 Task: Select a due date automation when advanced on, 2 days after a card is due add dates without a due date at 11:00 AM.
Action: Mouse moved to (1068, 79)
Screenshot: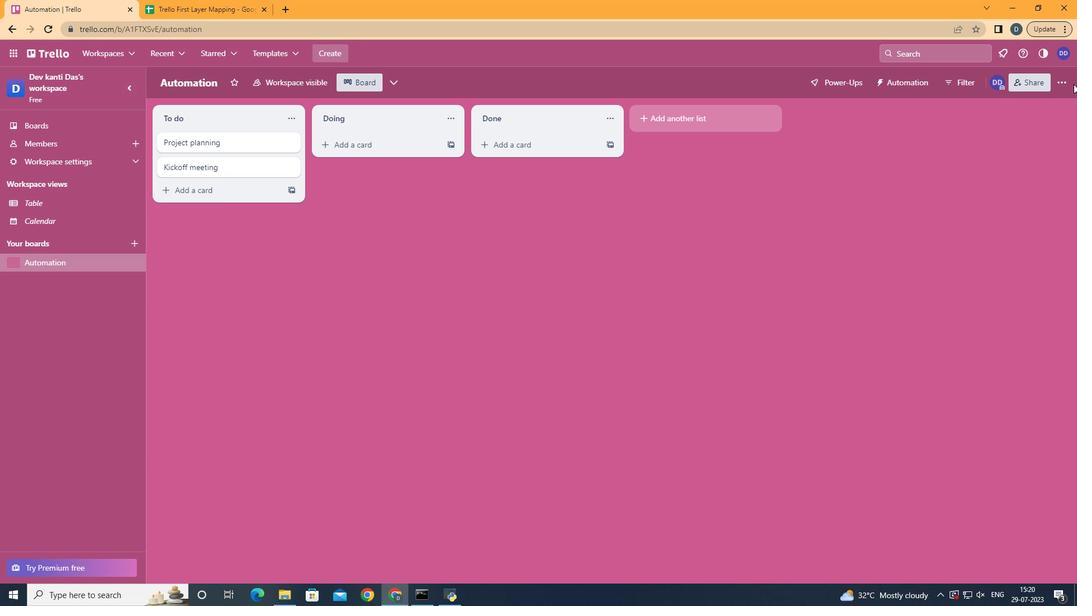 
Action: Mouse pressed left at (1068, 79)
Screenshot: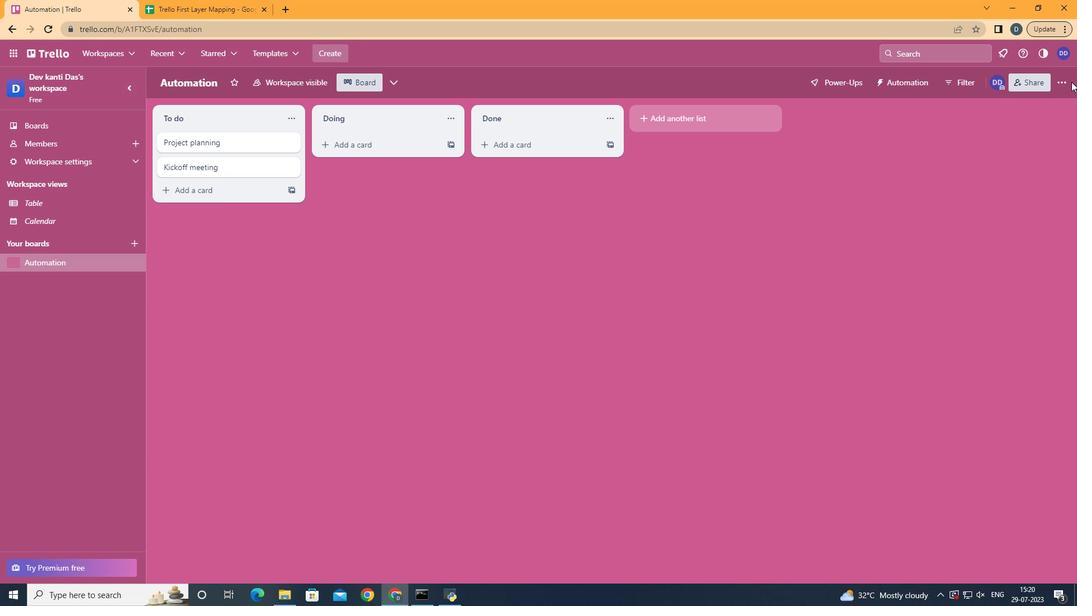 
Action: Mouse moved to (982, 238)
Screenshot: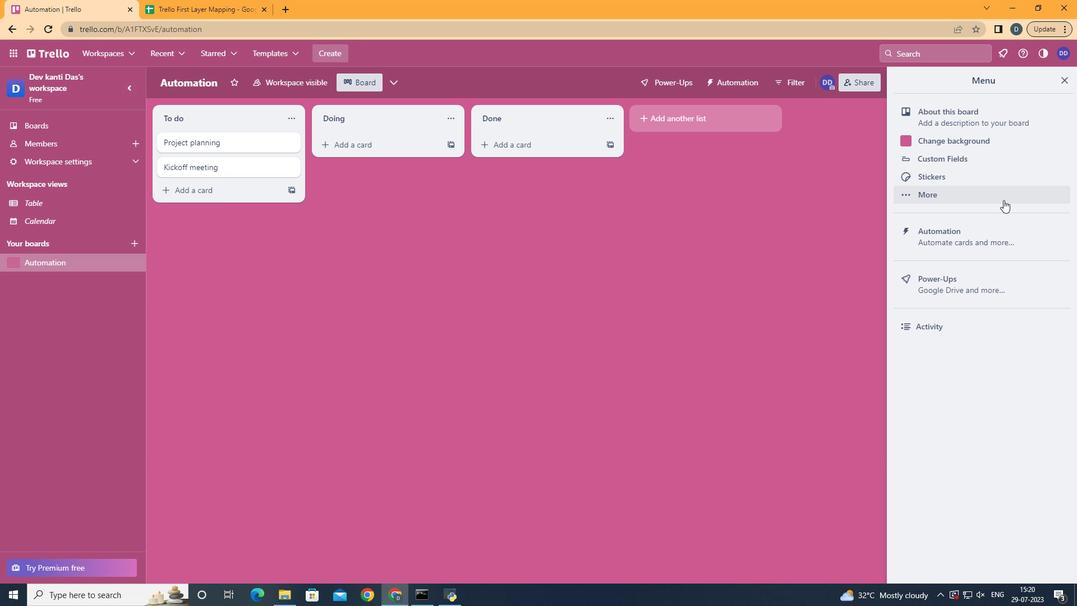 
Action: Mouse pressed left at (982, 238)
Screenshot: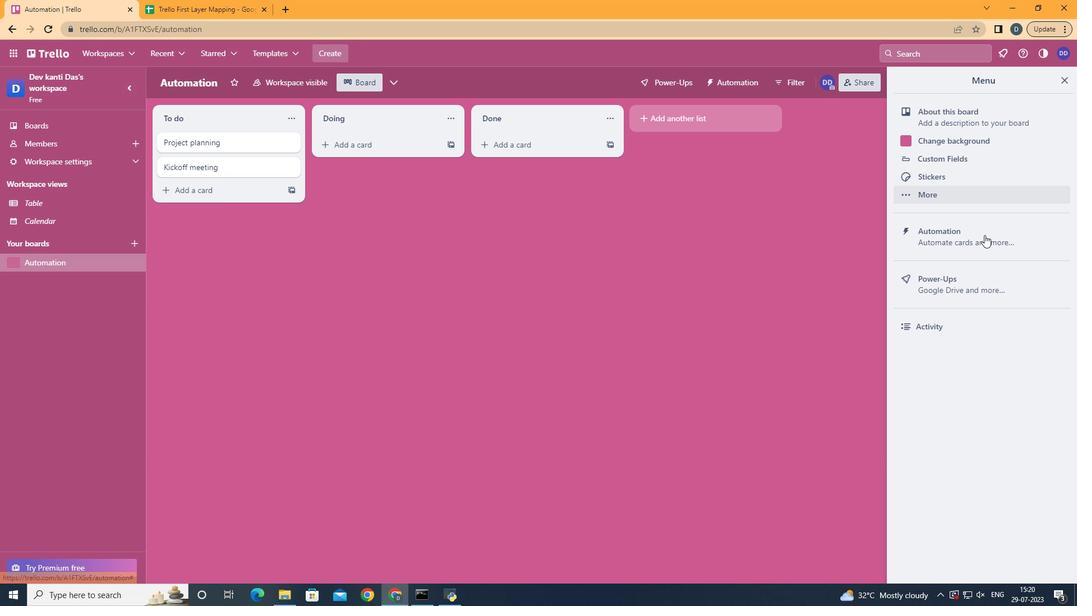 
Action: Mouse moved to (206, 225)
Screenshot: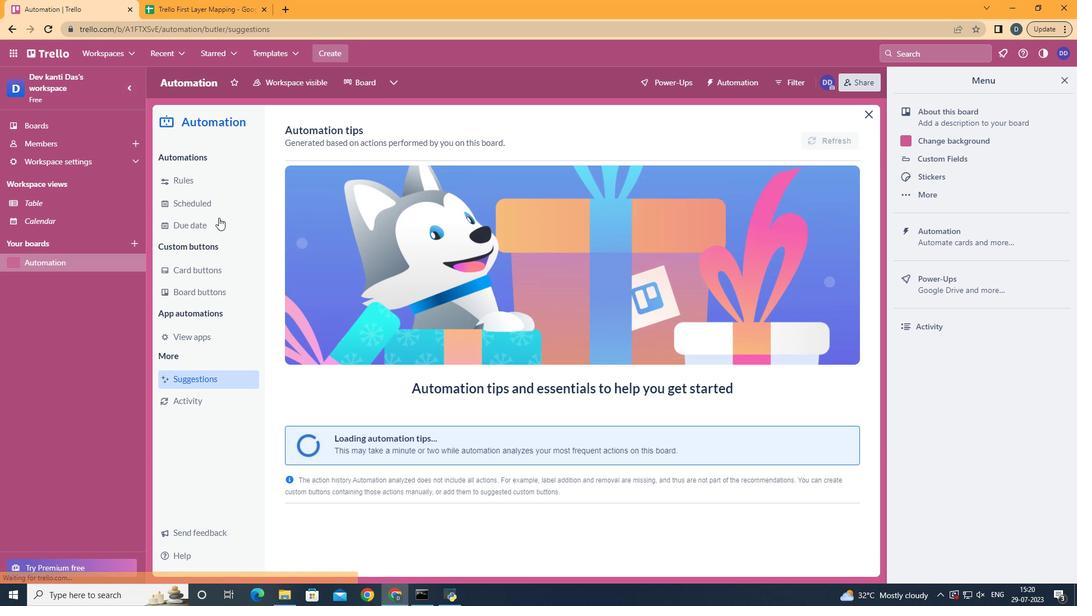 
Action: Mouse pressed left at (206, 225)
Screenshot: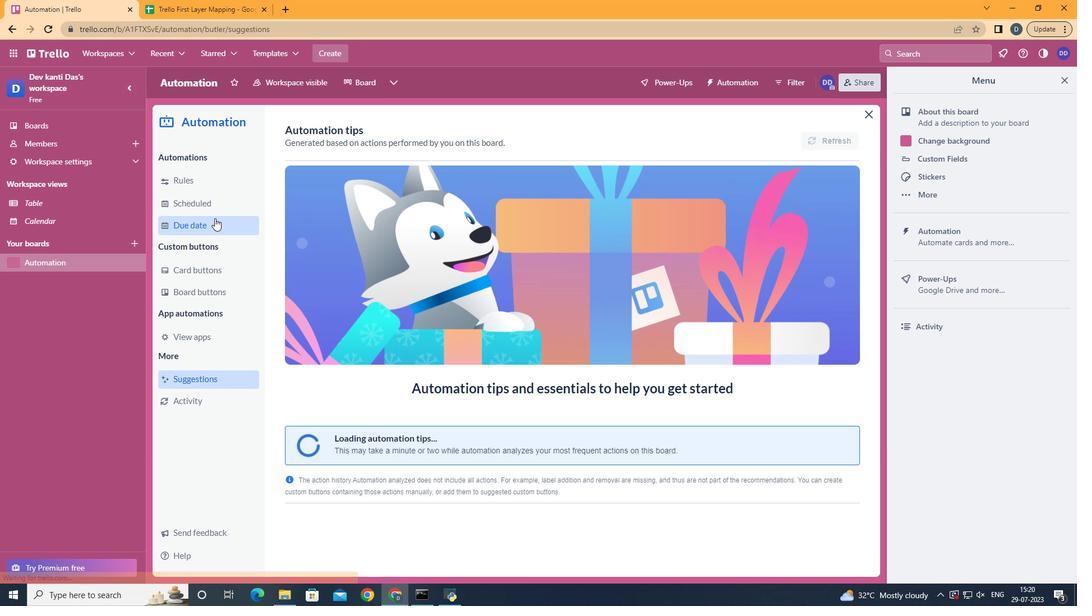 
Action: Mouse moved to (805, 126)
Screenshot: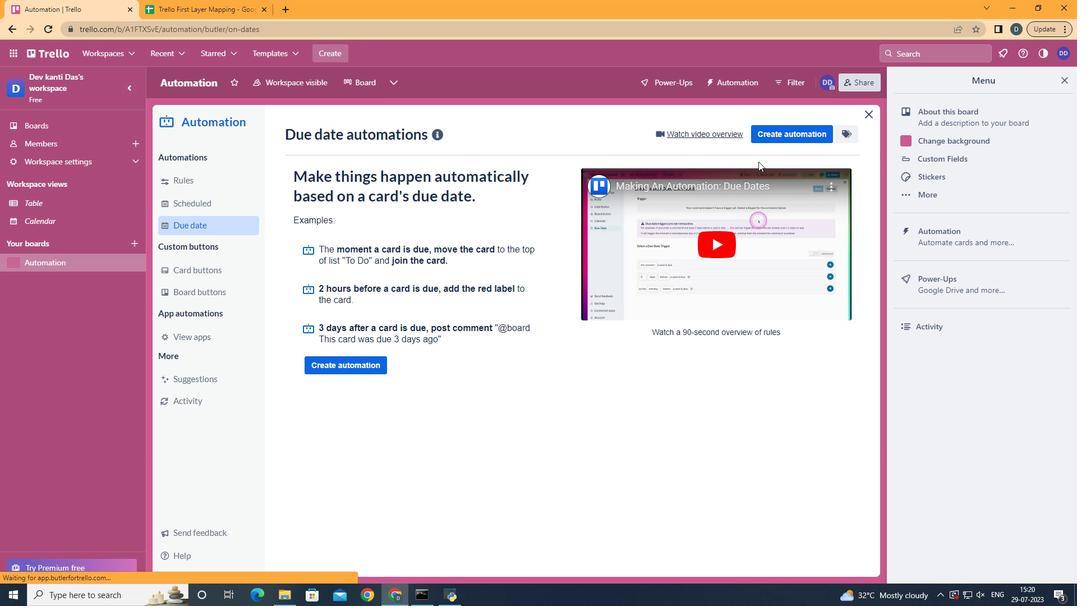 
Action: Mouse pressed left at (805, 126)
Screenshot: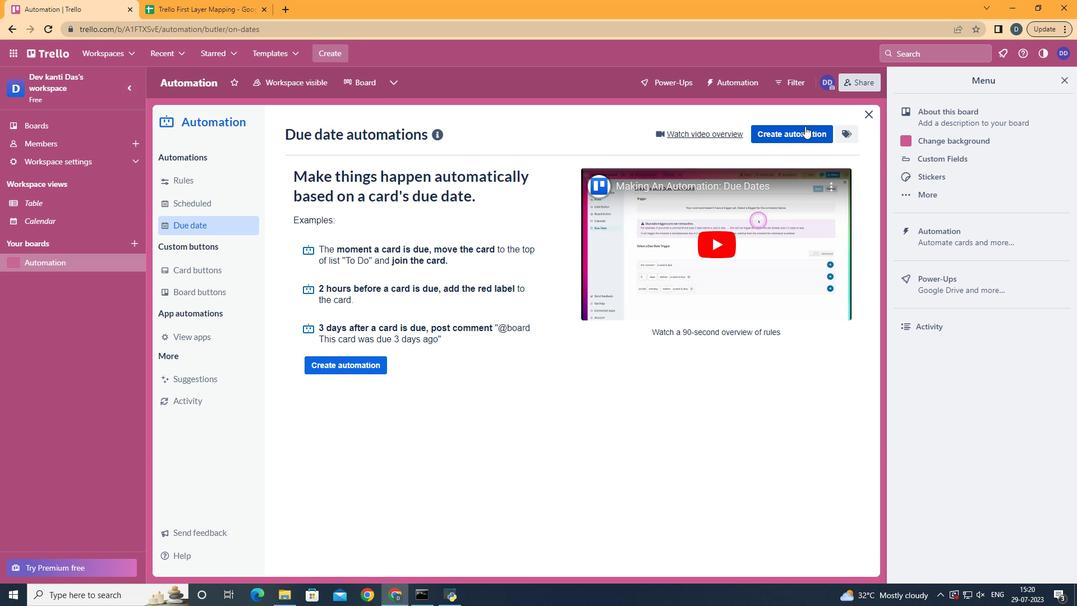 
Action: Mouse moved to (516, 244)
Screenshot: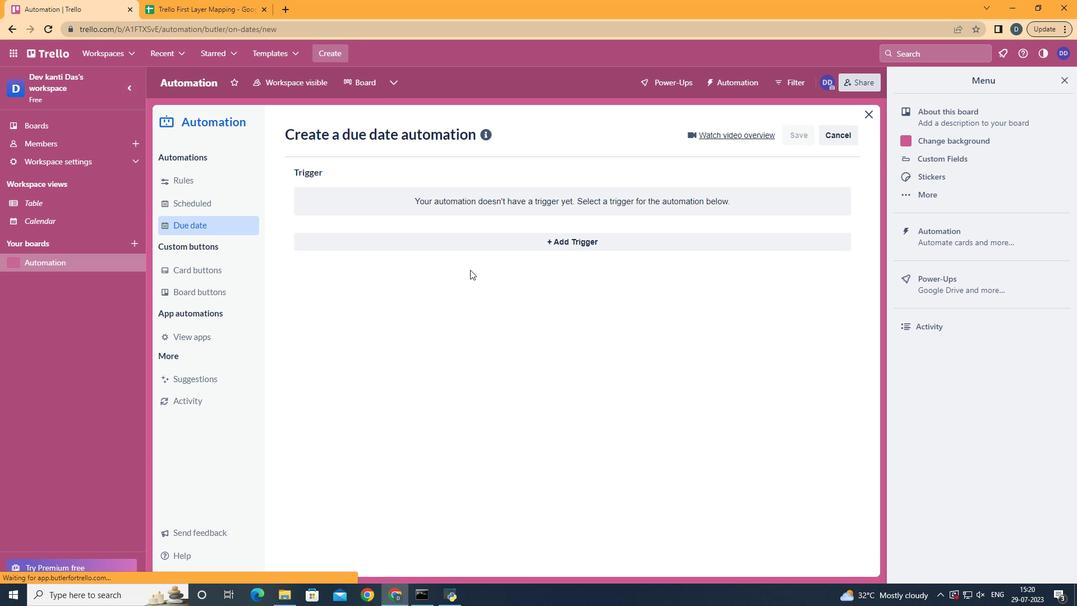 
Action: Mouse pressed left at (516, 244)
Screenshot: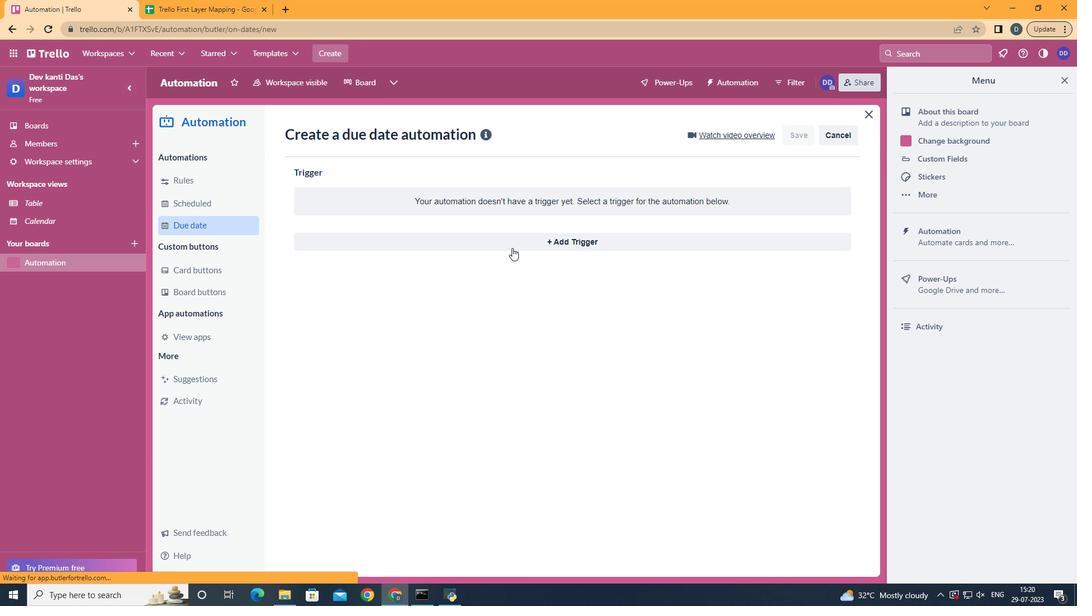 
Action: Mouse moved to (392, 455)
Screenshot: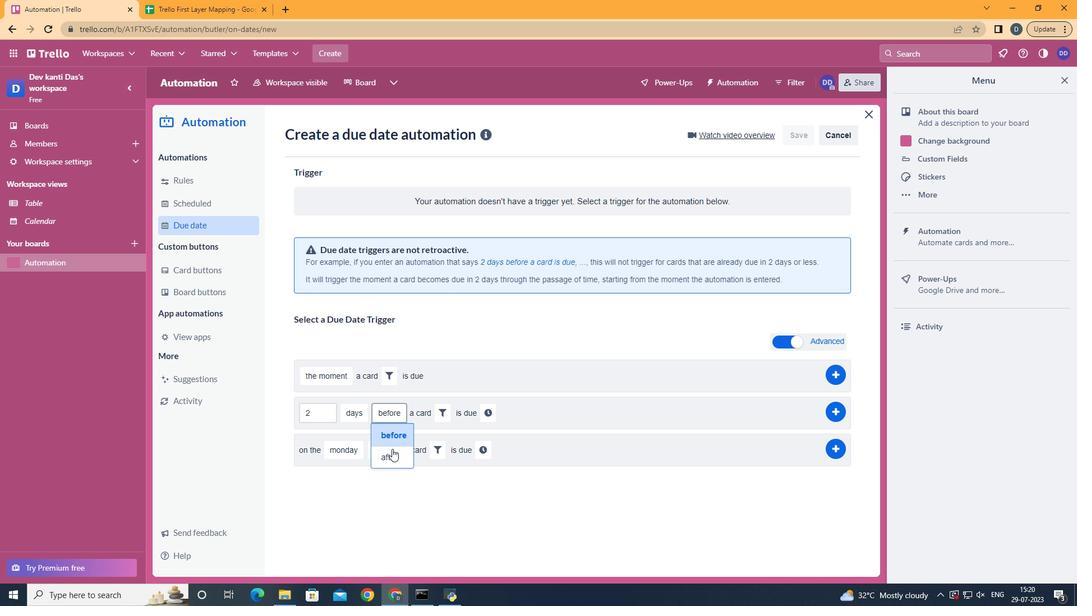 
Action: Mouse pressed left at (392, 455)
Screenshot: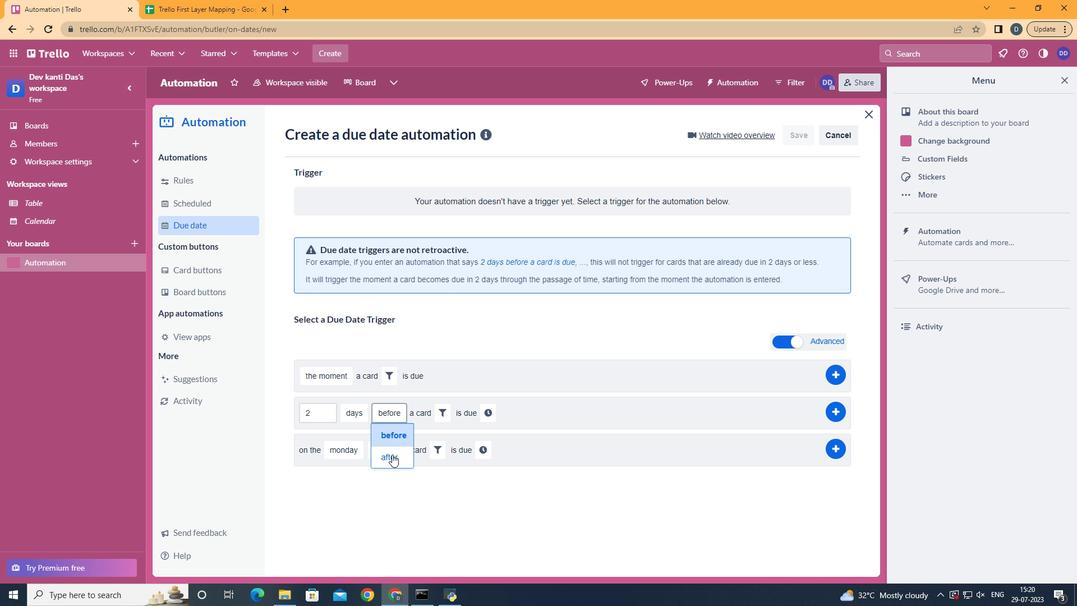 
Action: Mouse moved to (433, 415)
Screenshot: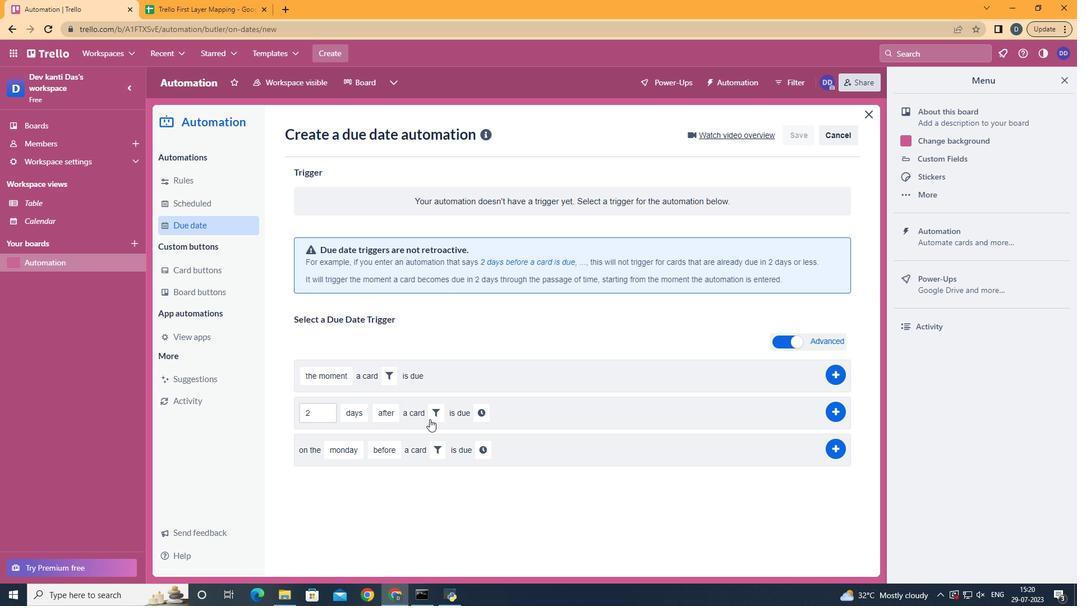 
Action: Mouse pressed left at (433, 415)
Screenshot: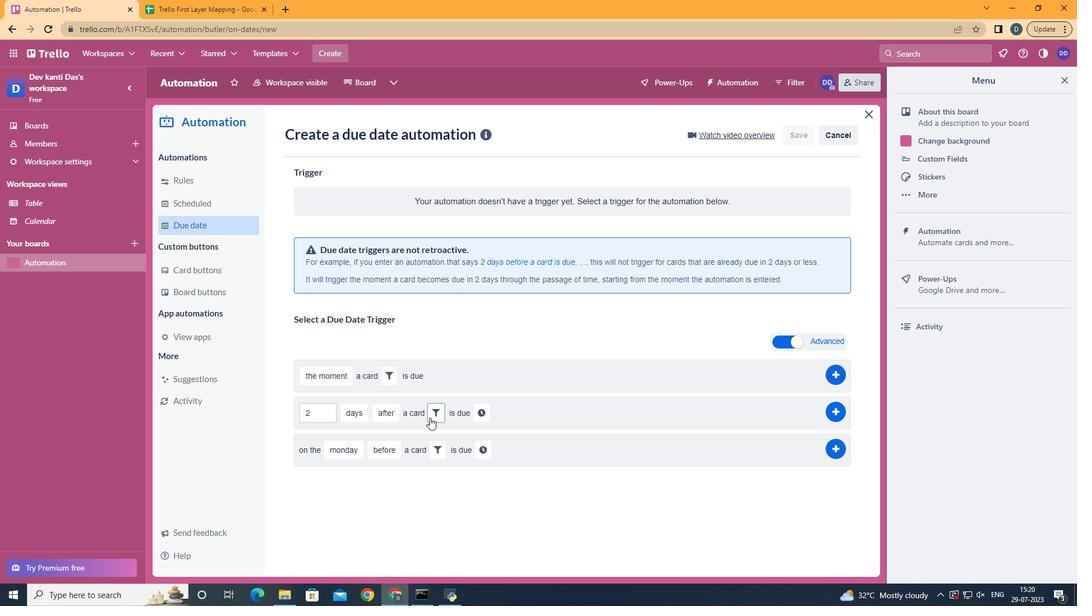 
Action: Mouse moved to (500, 447)
Screenshot: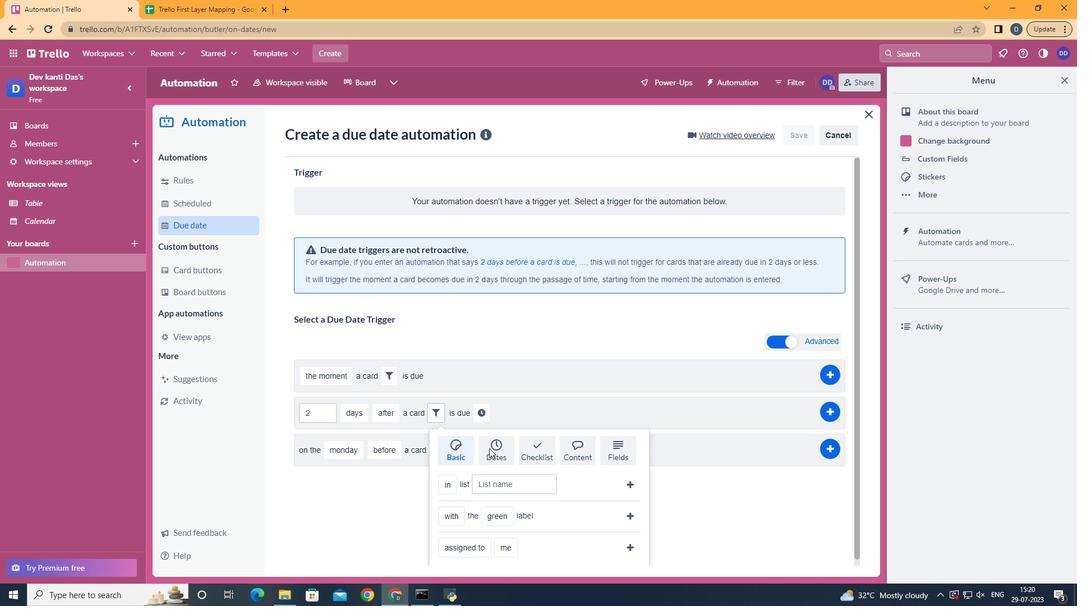
Action: Mouse pressed left at (500, 447)
Screenshot: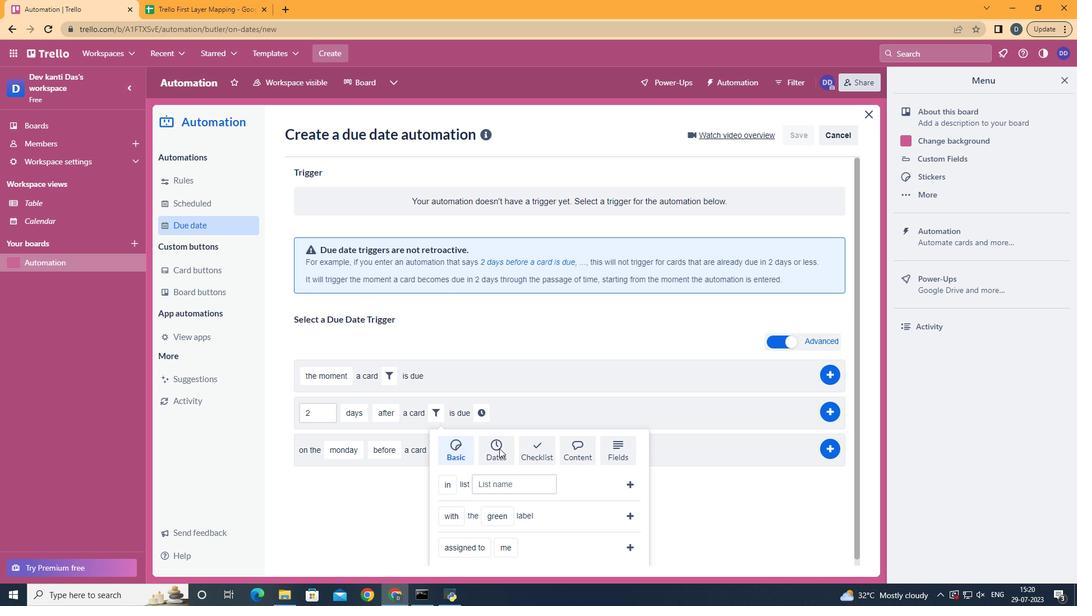 
Action: Mouse moved to (451, 529)
Screenshot: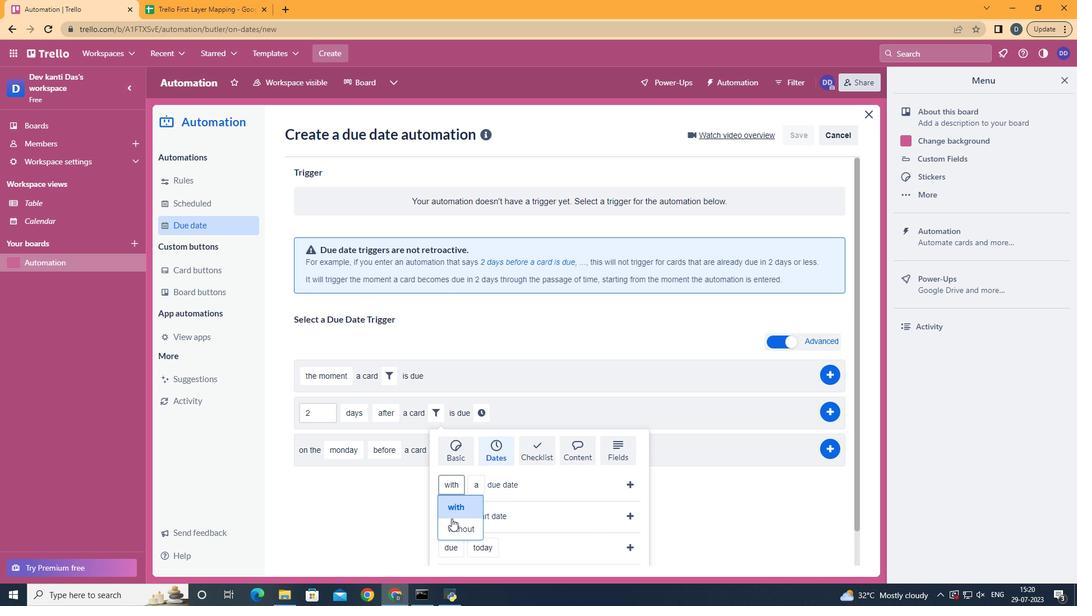 
Action: Mouse pressed left at (451, 529)
Screenshot: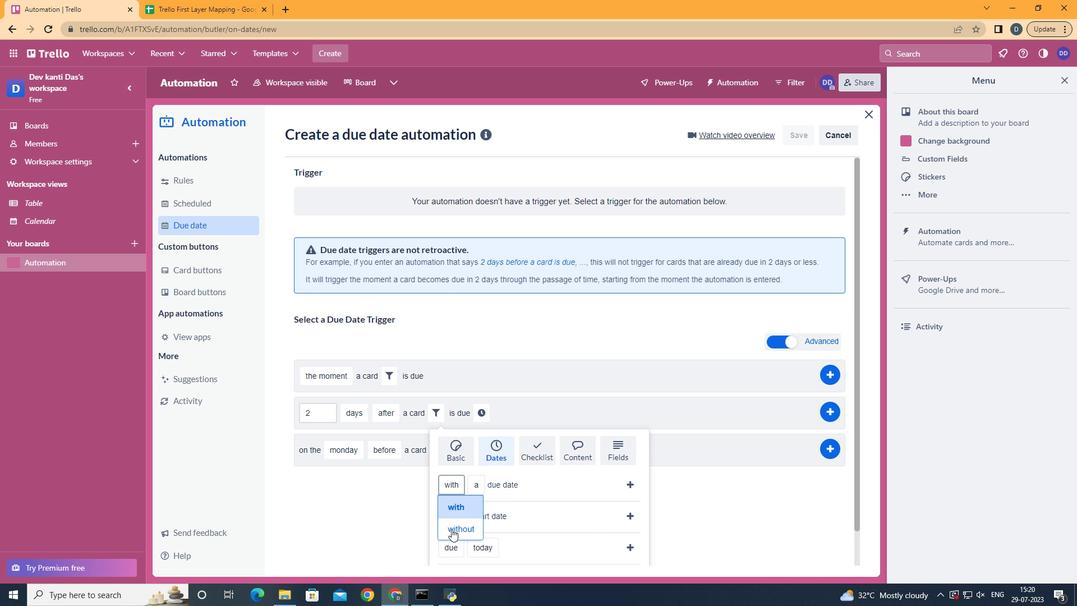 
Action: Mouse moved to (514, 397)
Screenshot: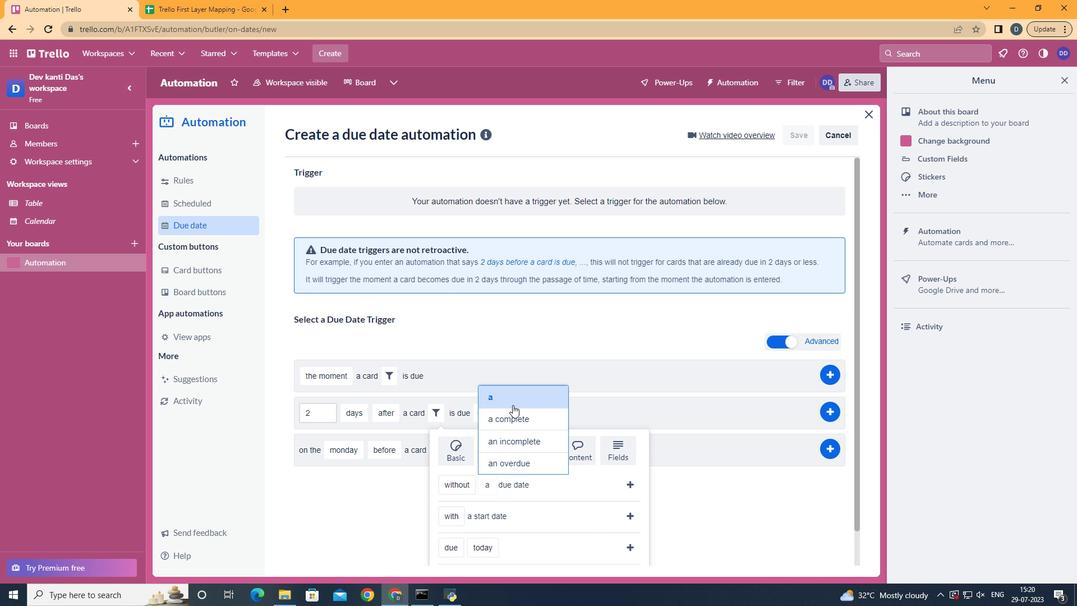 
Action: Mouse pressed left at (514, 397)
Screenshot: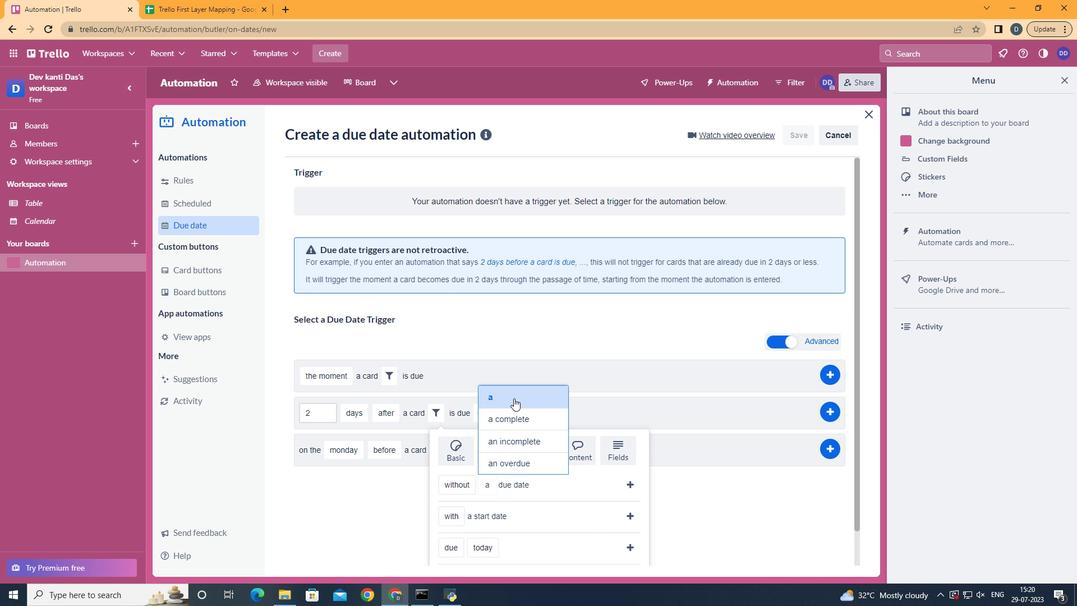 
Action: Mouse moved to (631, 480)
Screenshot: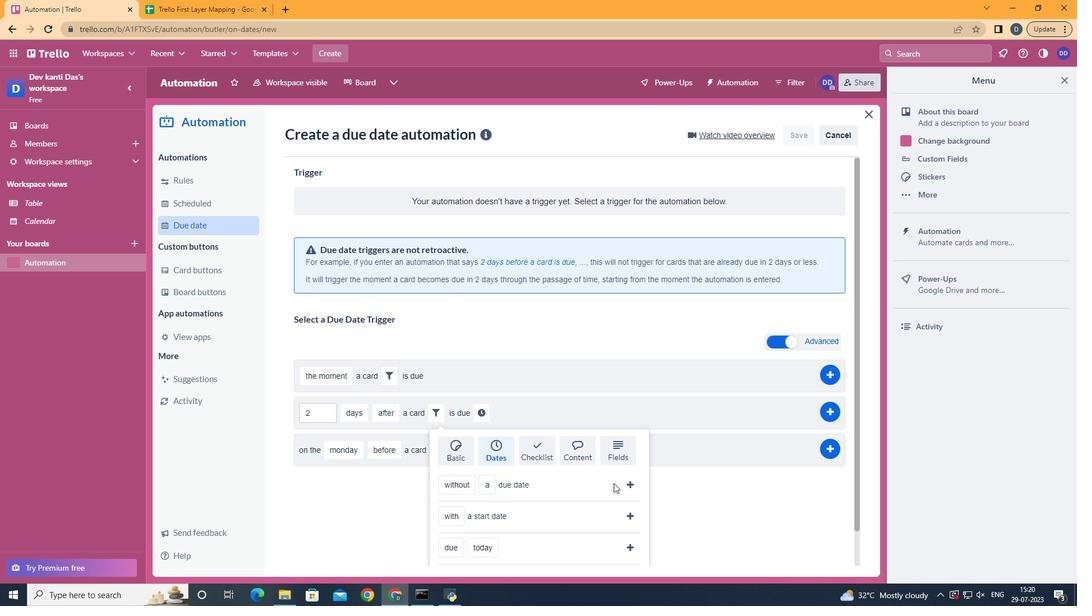 
Action: Mouse pressed left at (631, 480)
Screenshot: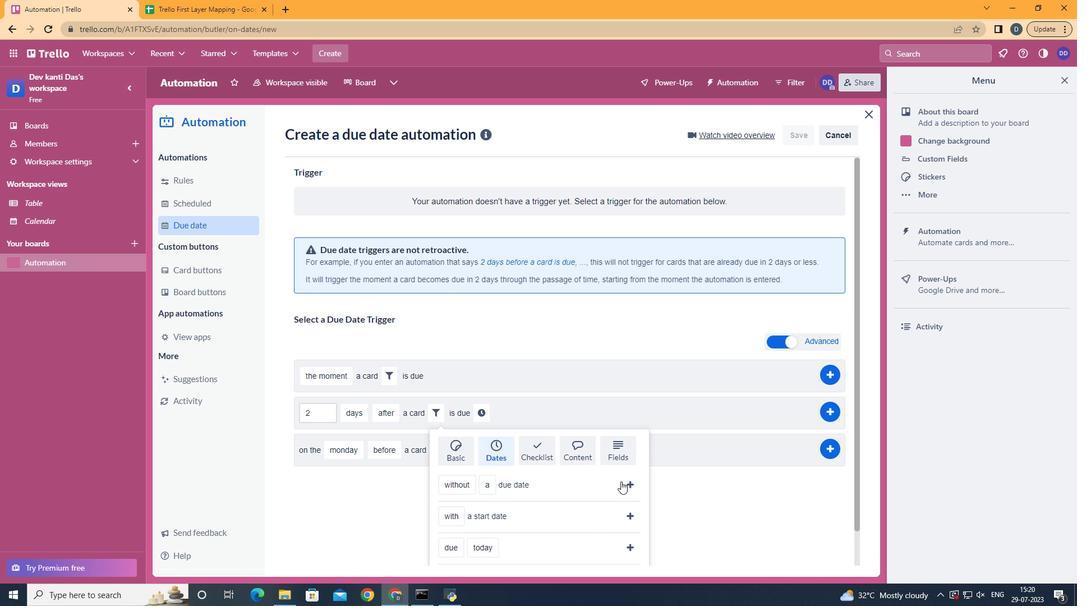 
Action: Mouse moved to (576, 406)
Screenshot: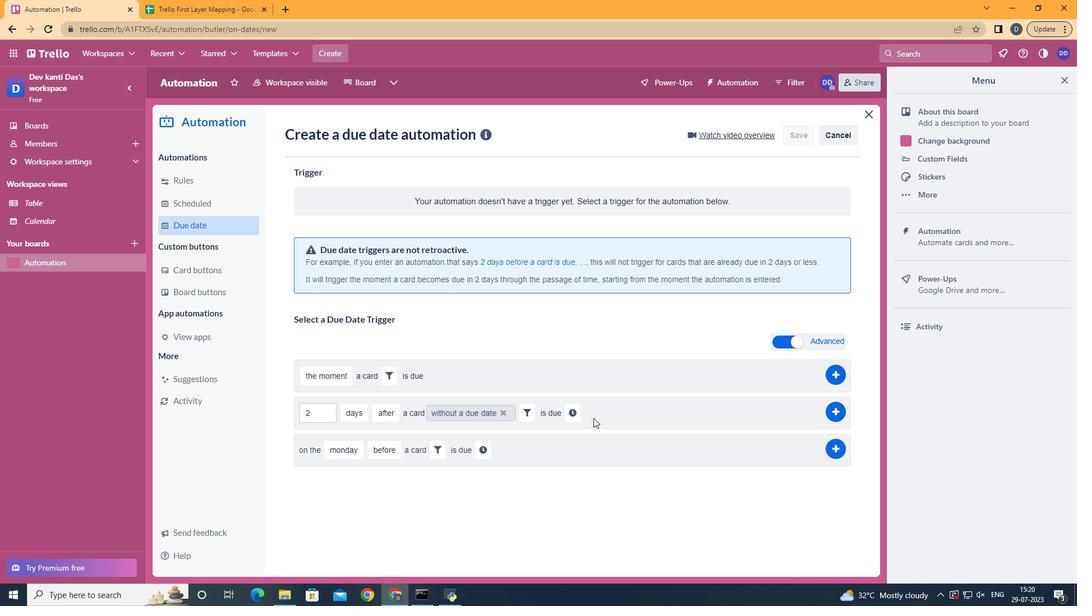 
Action: Mouse pressed left at (576, 406)
Screenshot: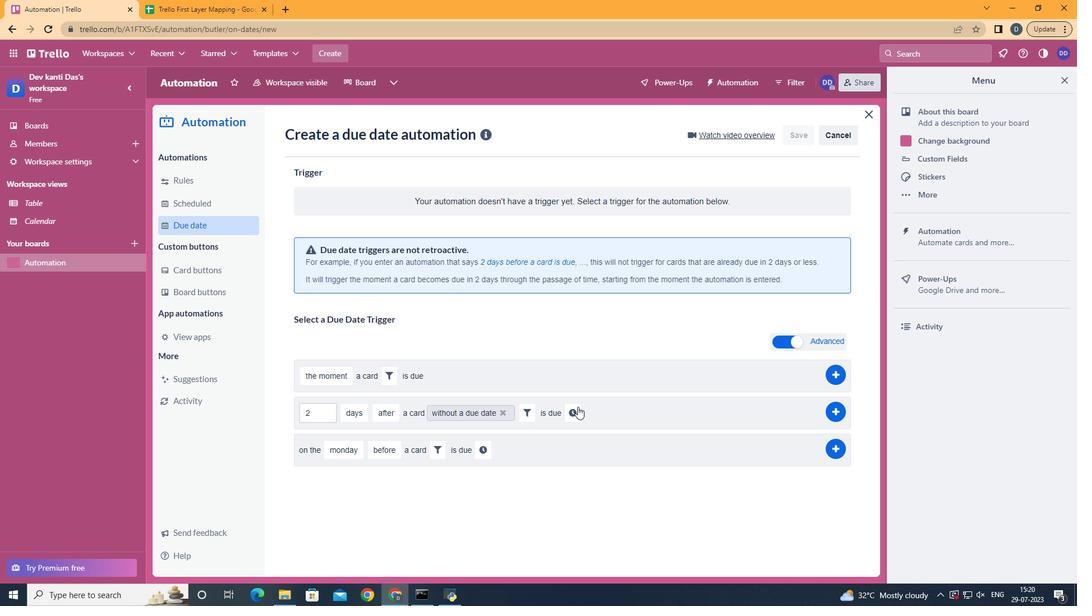 
Action: Mouse moved to (593, 419)
Screenshot: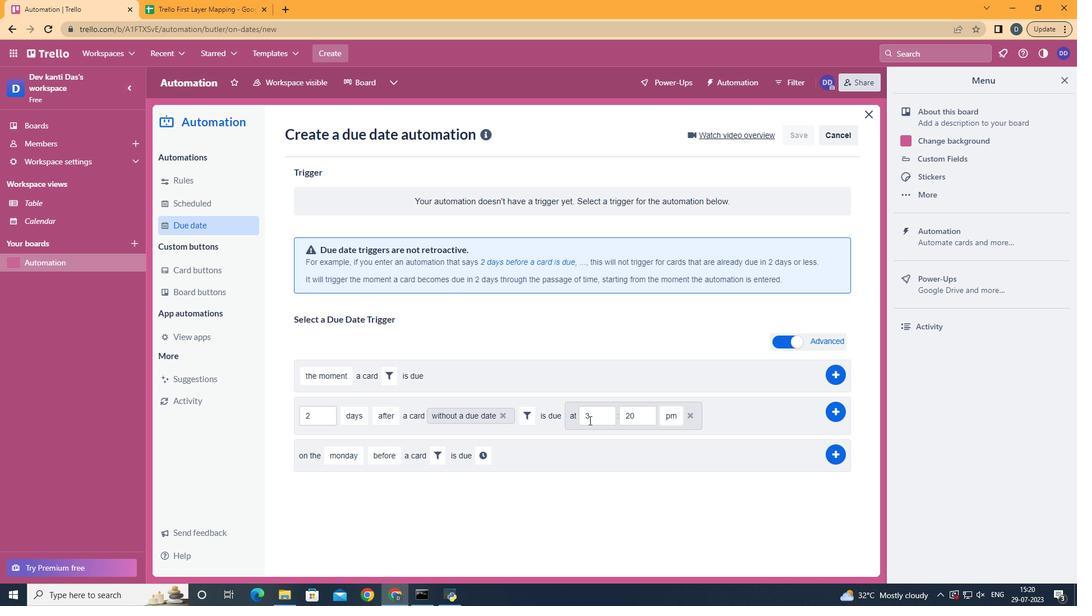 
Action: Mouse pressed left at (593, 419)
Screenshot: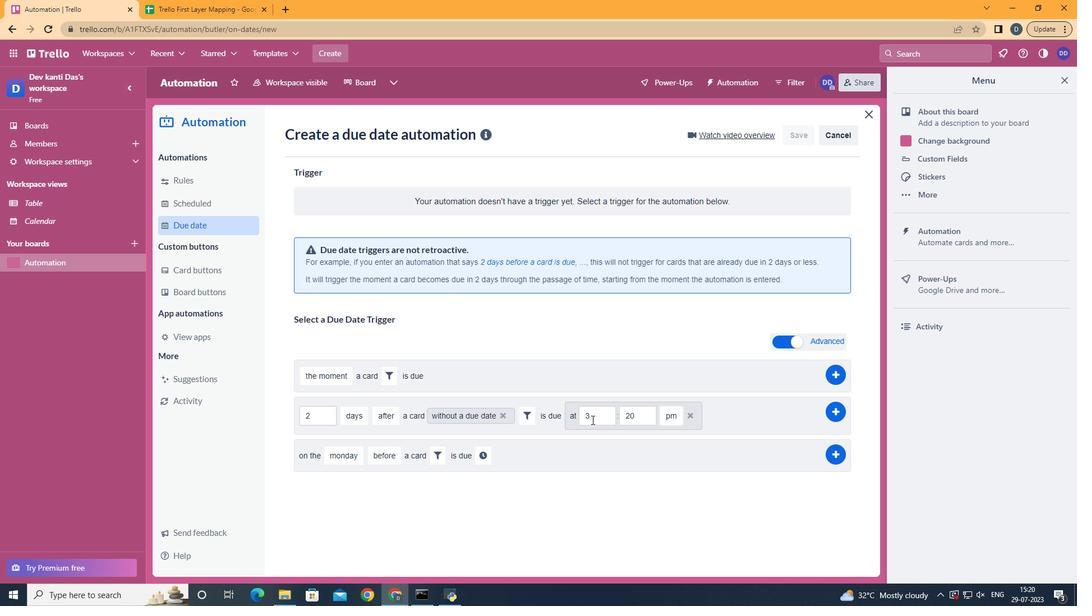 
Action: Mouse moved to (594, 419)
Screenshot: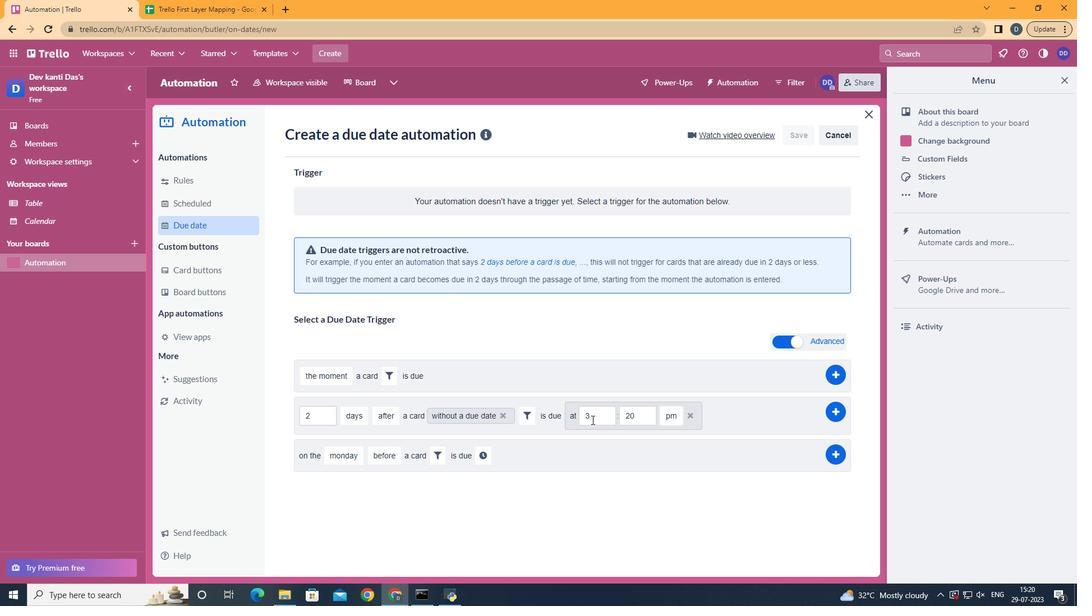 
Action: Key pressed <Key.backspace>11
Screenshot: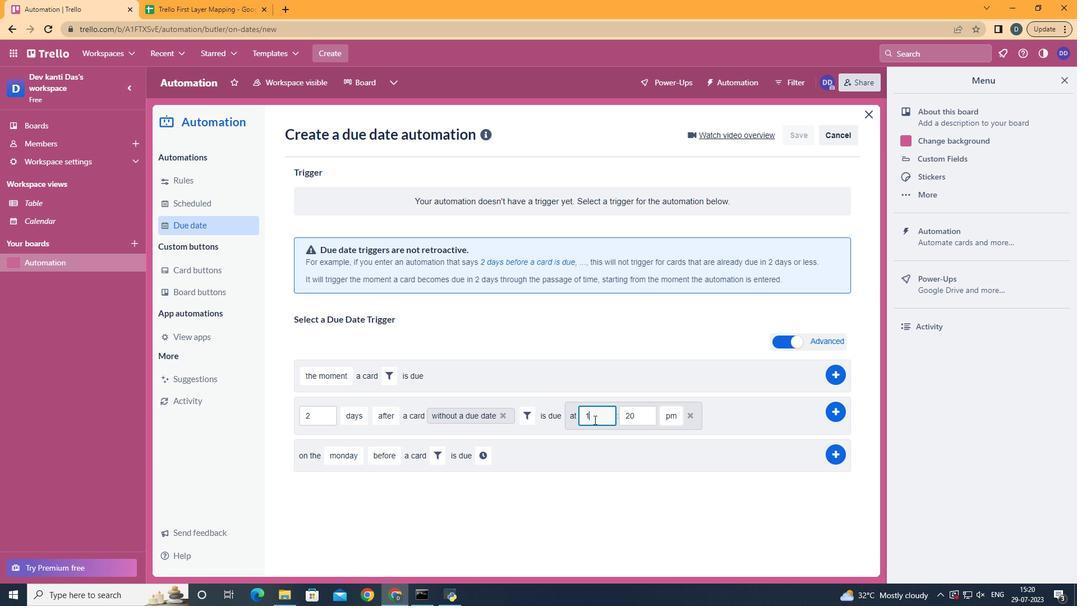 
Action: Mouse moved to (640, 414)
Screenshot: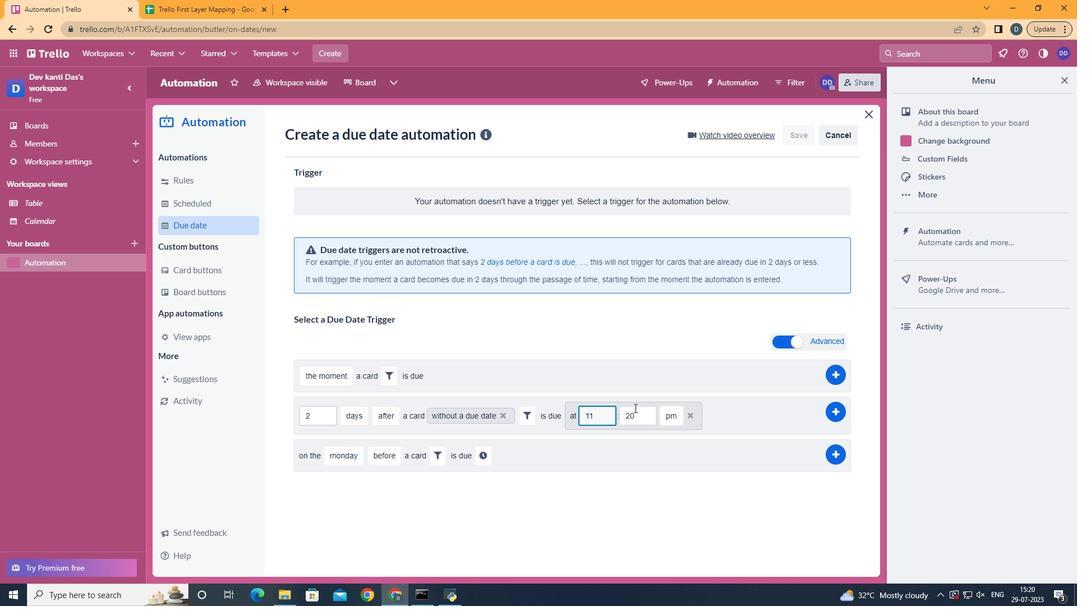 
Action: Mouse pressed left at (640, 414)
Screenshot: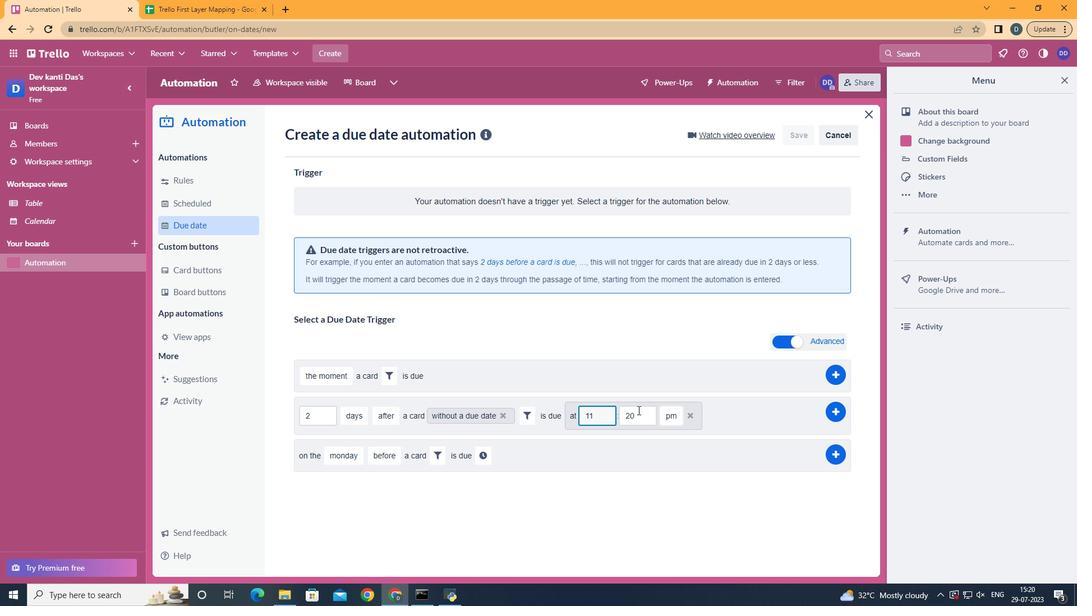 
Action: Mouse moved to (640, 414)
Screenshot: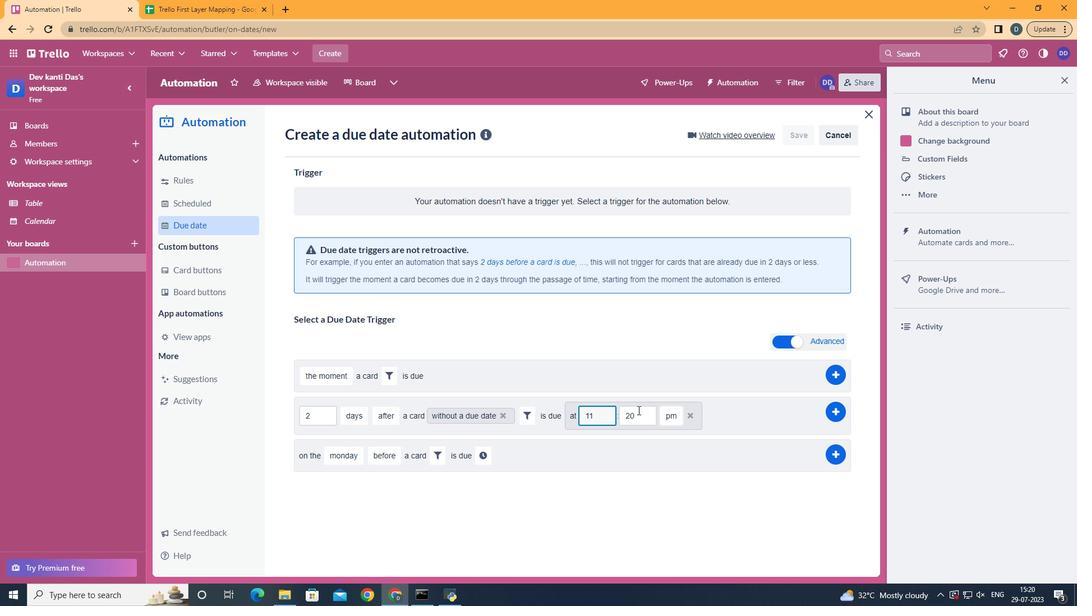 
Action: Key pressed <Key.backspace><Key.backspace>00
Screenshot: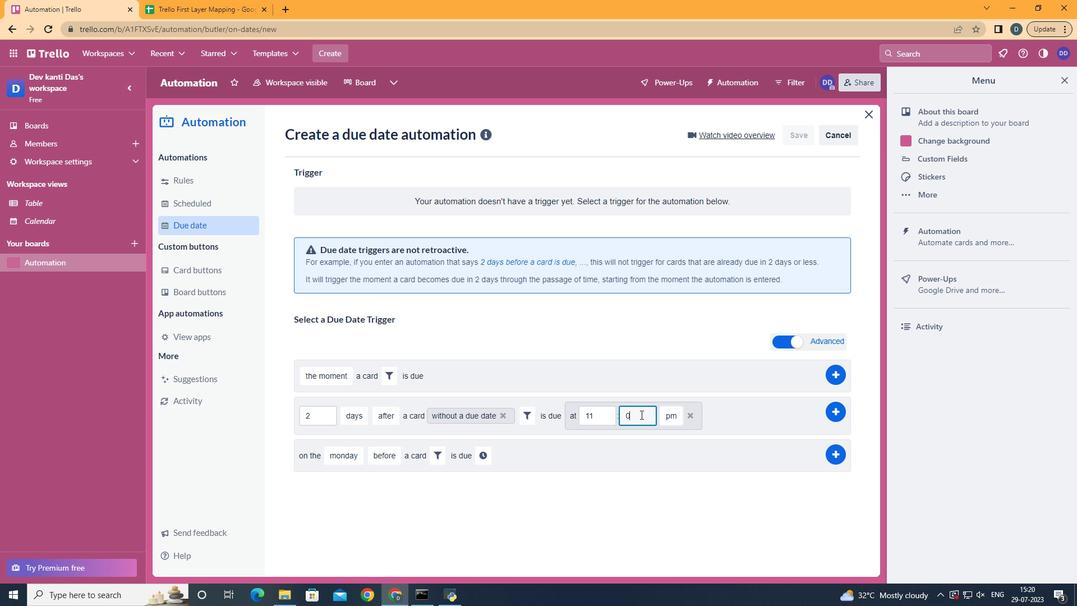 
Action: Mouse moved to (674, 436)
Screenshot: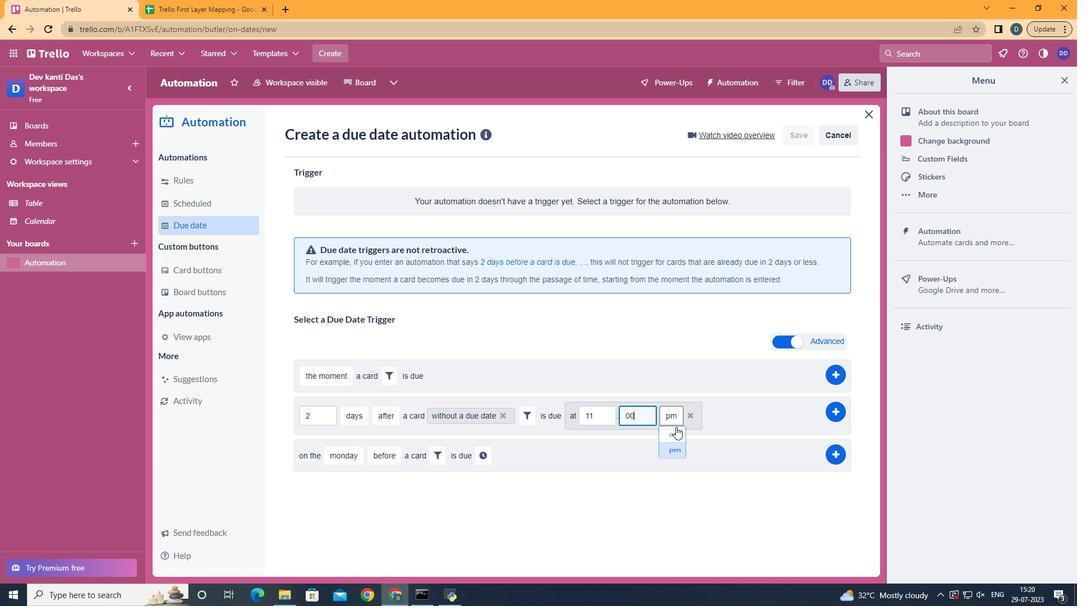 
Action: Mouse pressed left at (674, 436)
Screenshot: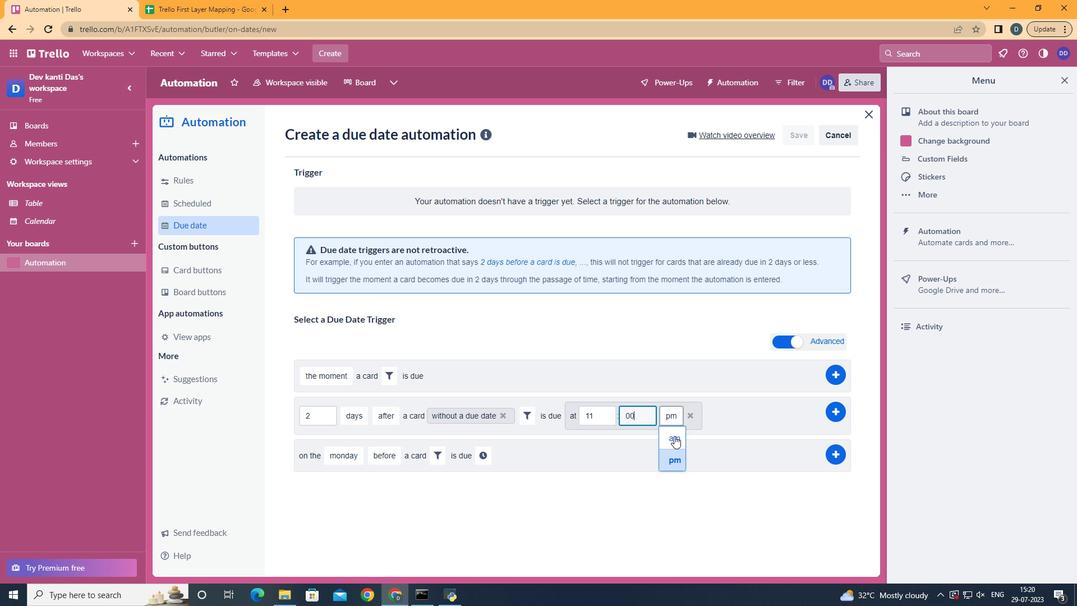
